 Task: Enable the option send yourself a copy.
Action: Mouse moved to (59, 108)
Screenshot: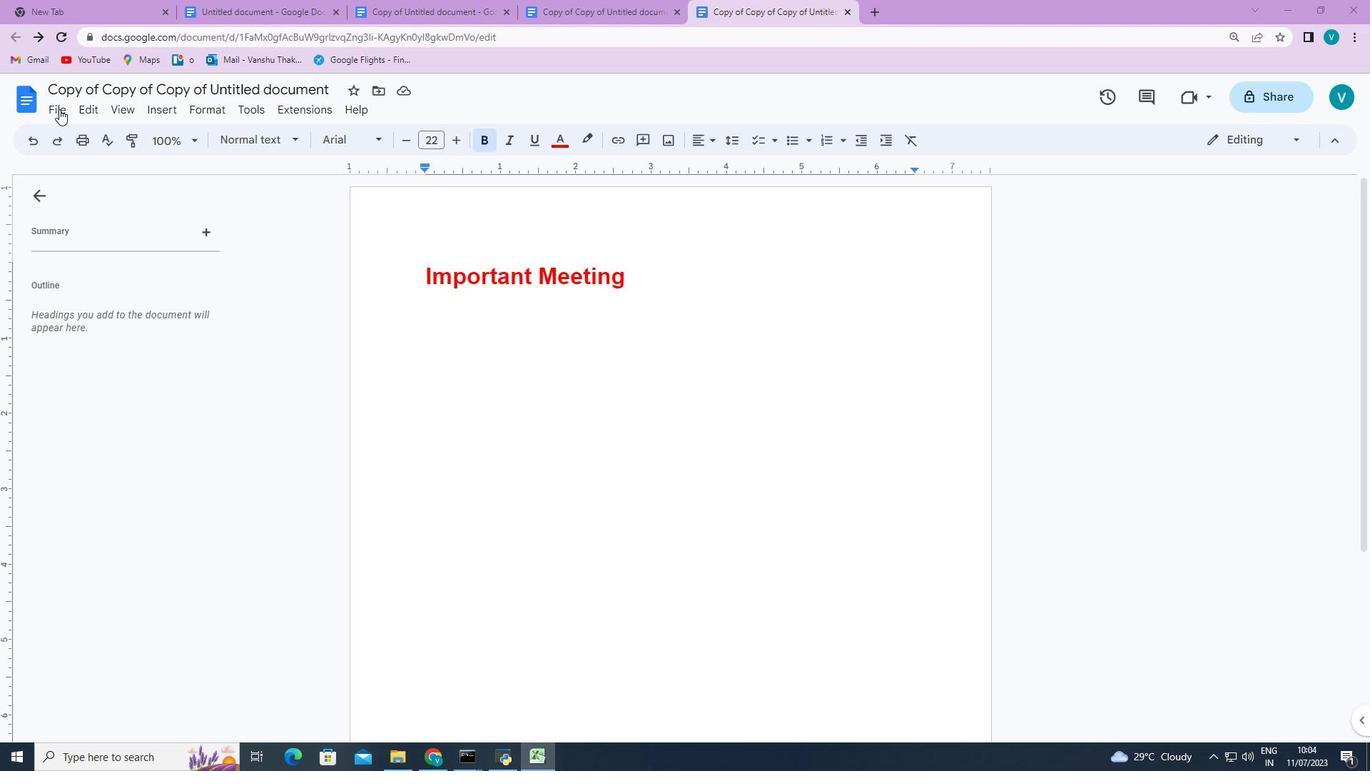 
Action: Mouse pressed left at (59, 108)
Screenshot: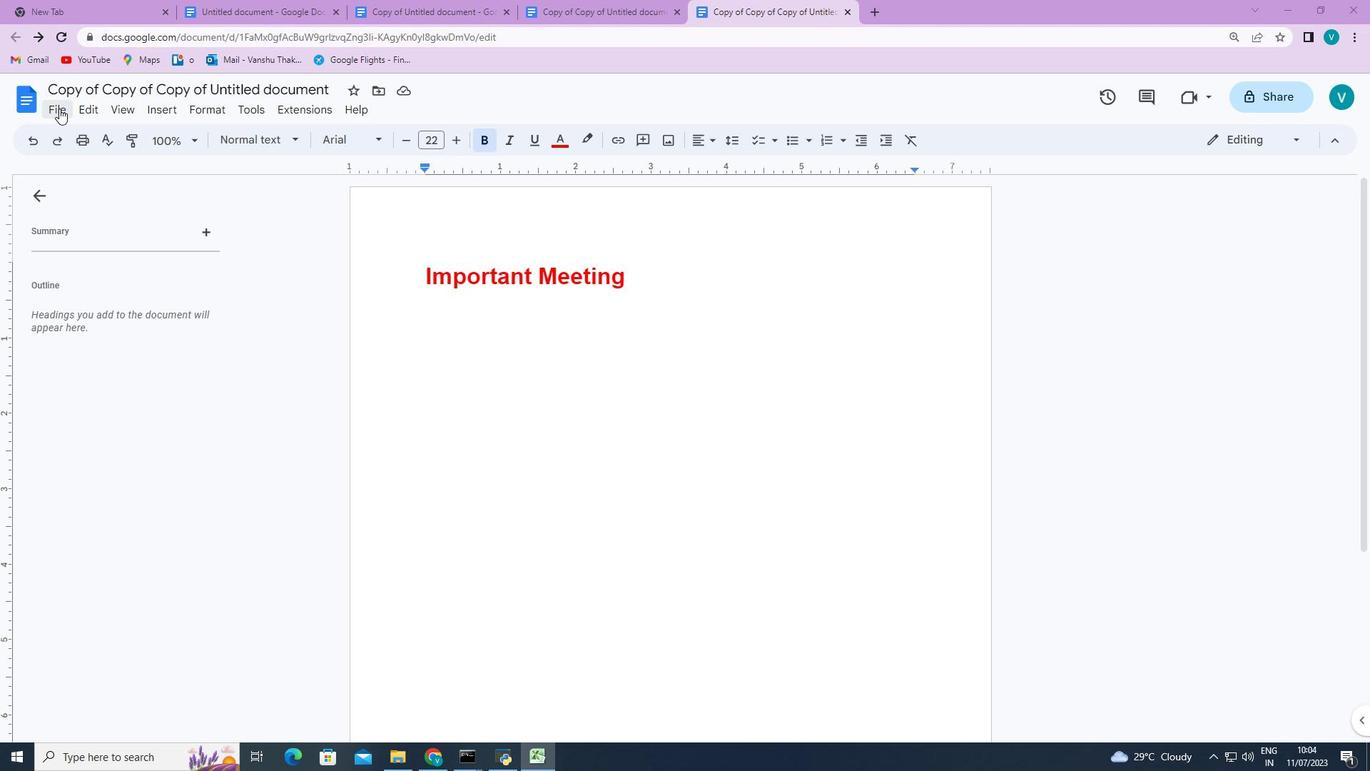 
Action: Mouse moved to (333, 247)
Screenshot: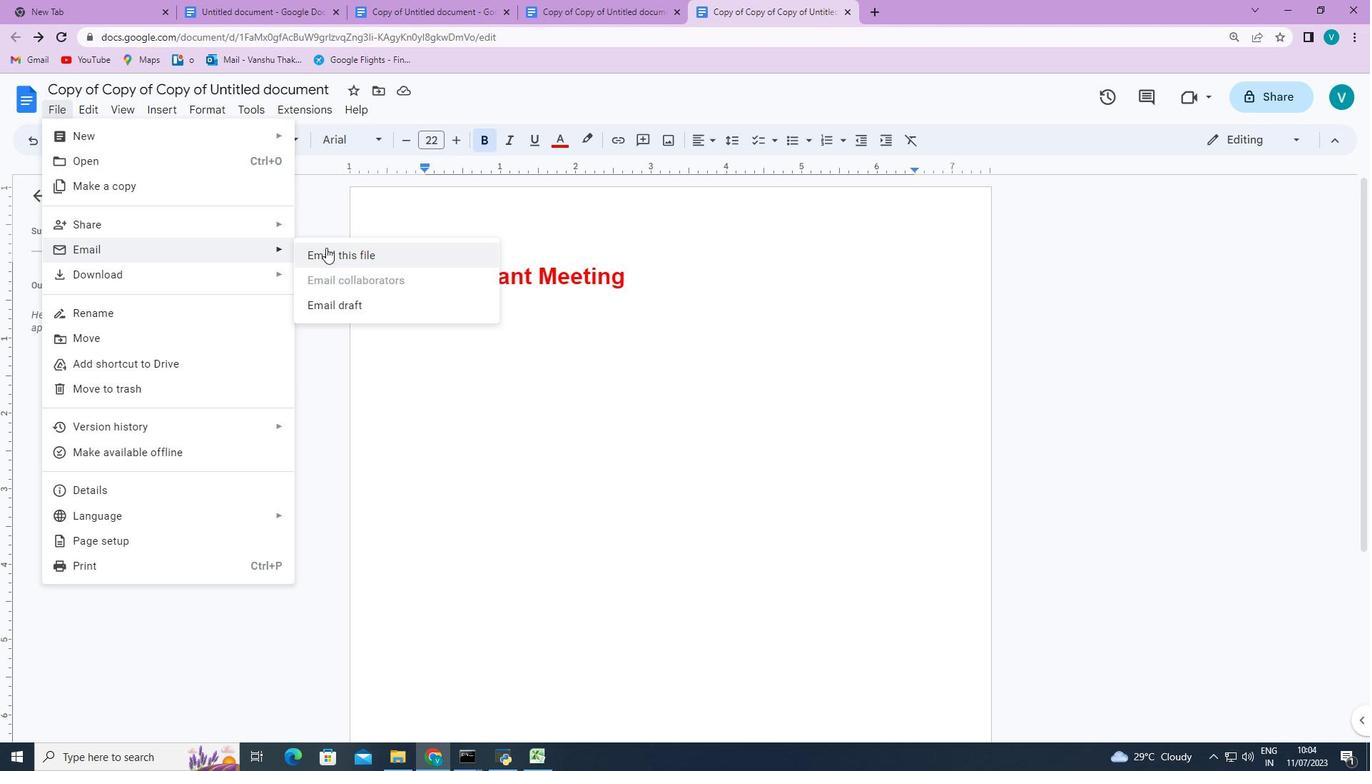 
Action: Mouse pressed left at (333, 247)
Screenshot: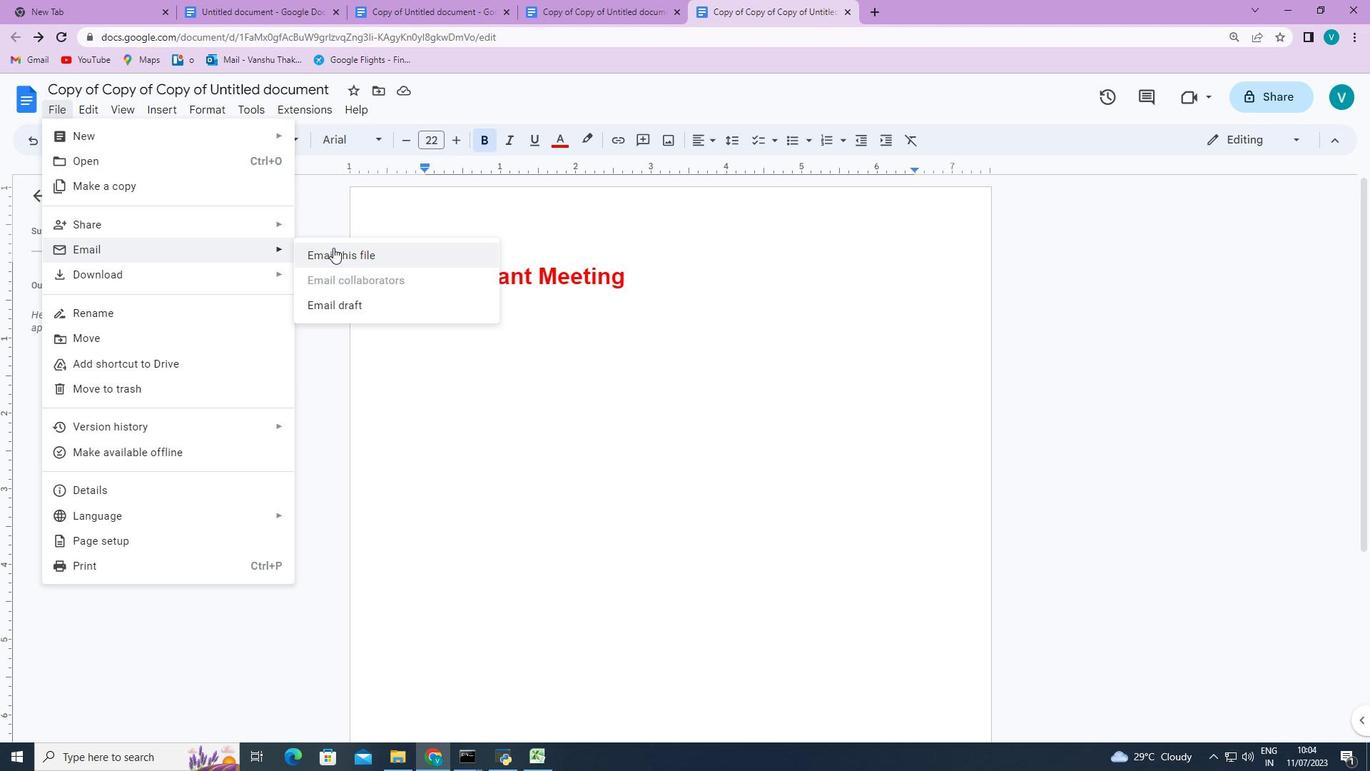 
Action: Mouse moved to (516, 270)
Screenshot: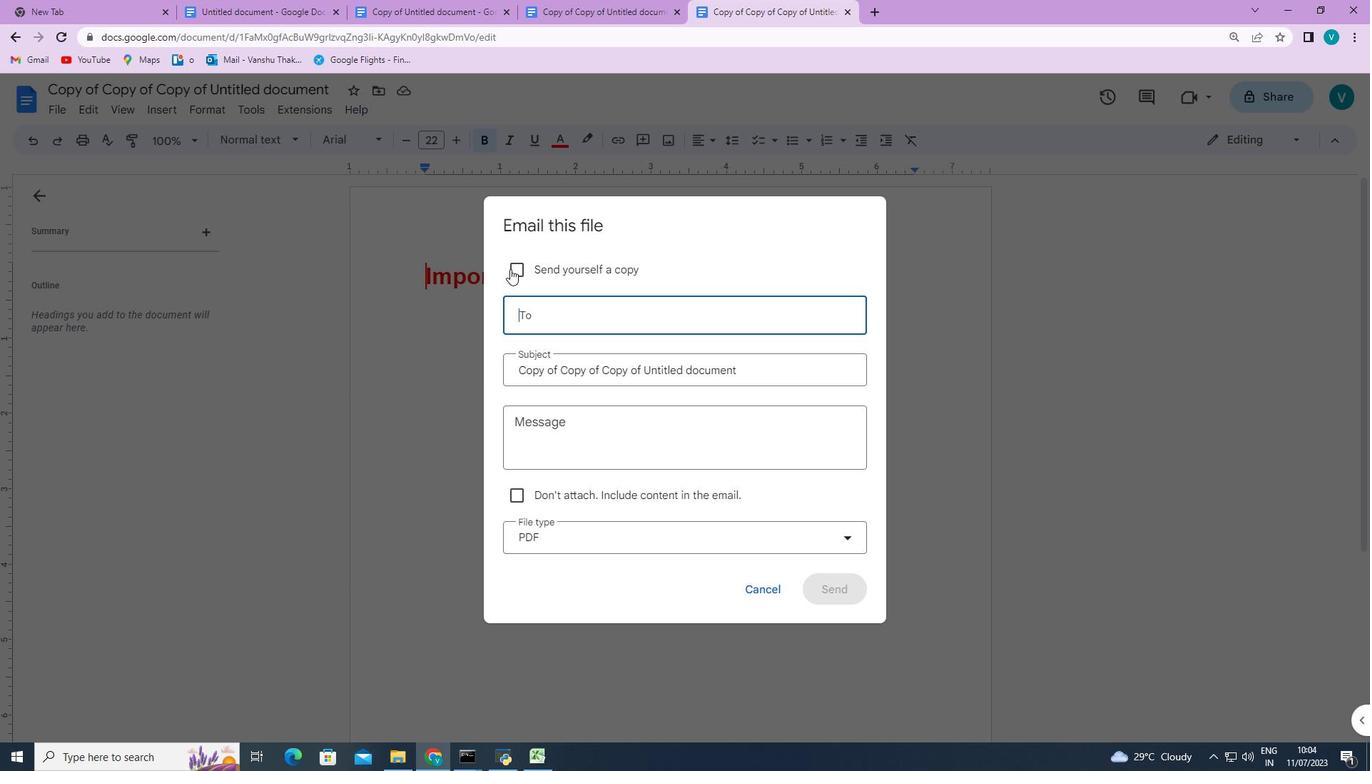 
Action: Mouse pressed left at (516, 270)
Screenshot: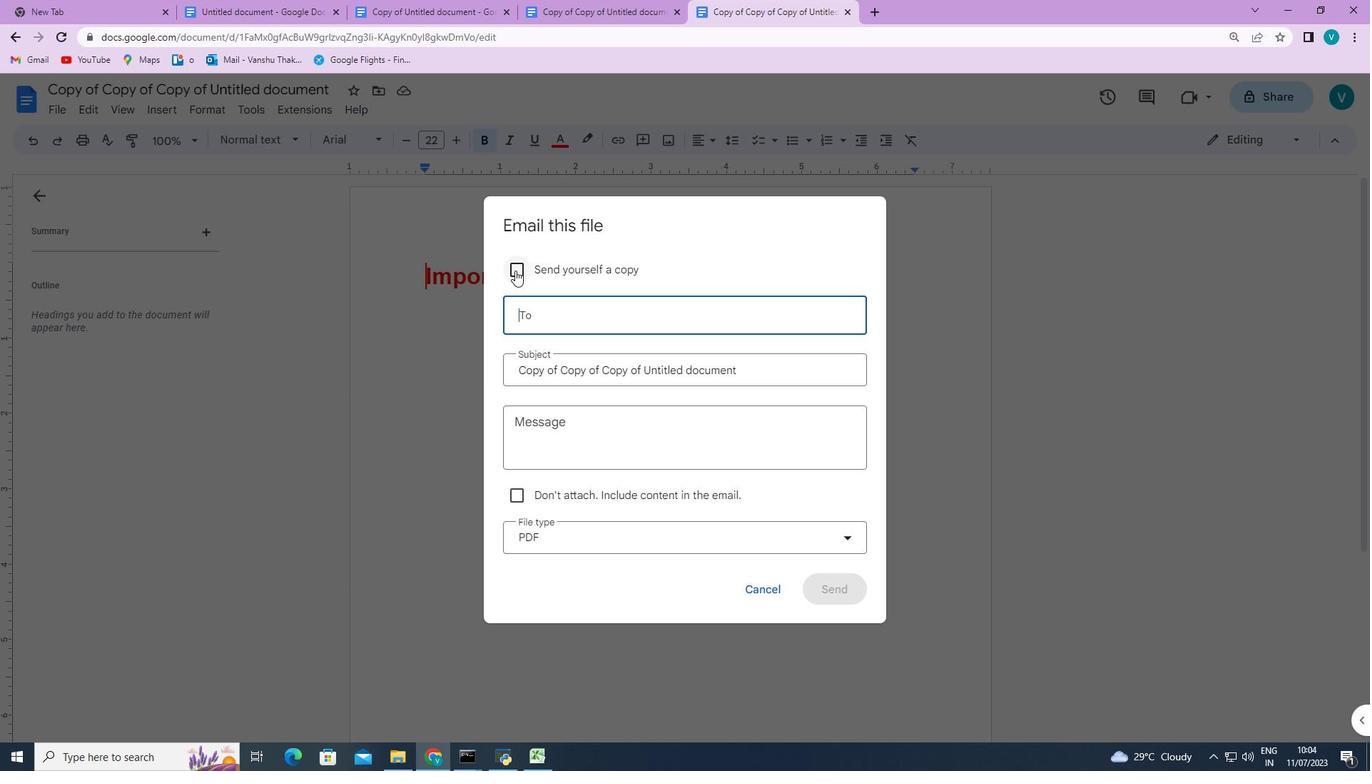 
